 Task: Add Nature's Way B-100 Complex to the cart.
Action: Mouse pressed left at (25, 70)
Screenshot: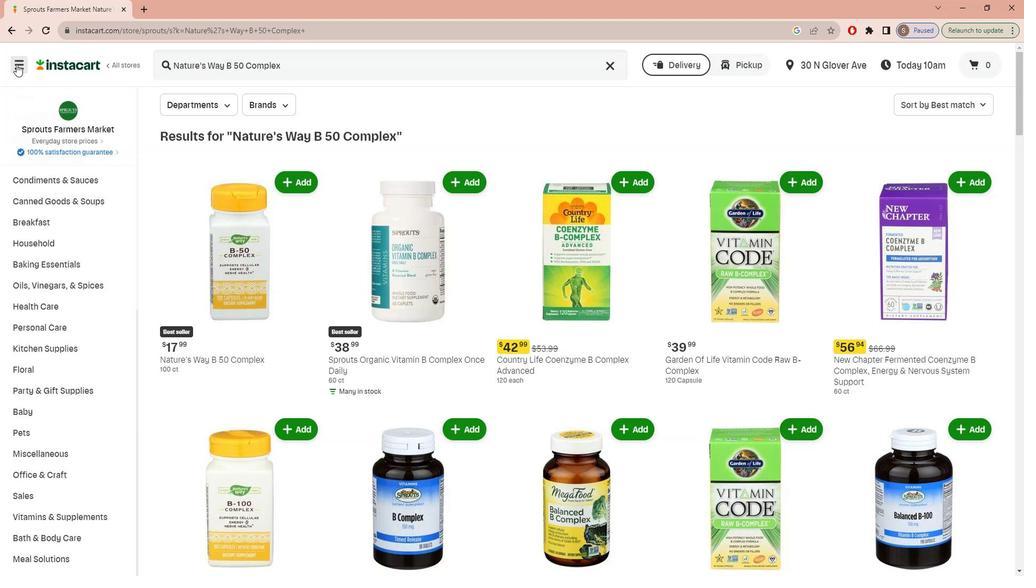 
Action: Mouse moved to (40, 139)
Screenshot: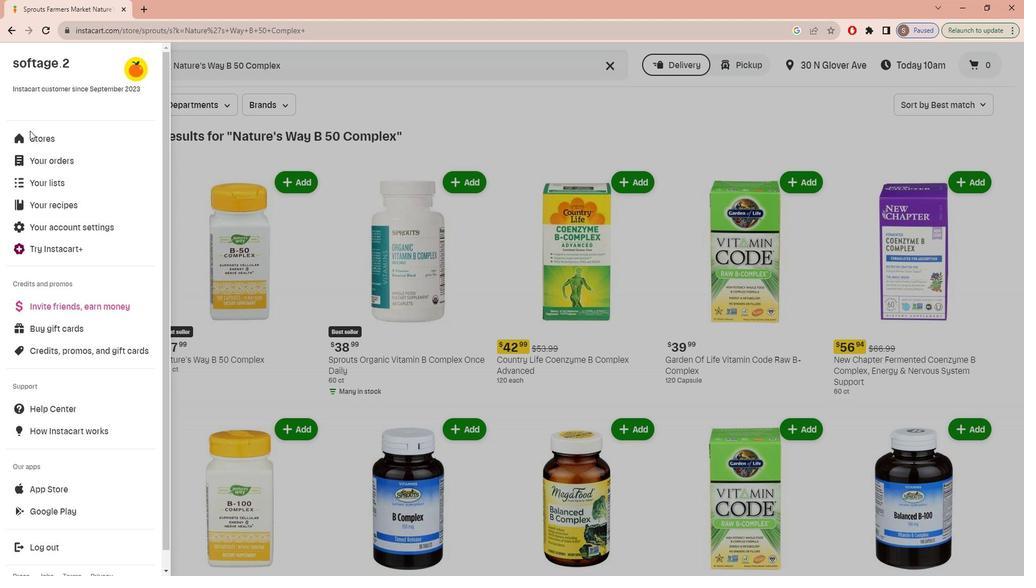 
Action: Mouse pressed left at (40, 139)
Screenshot: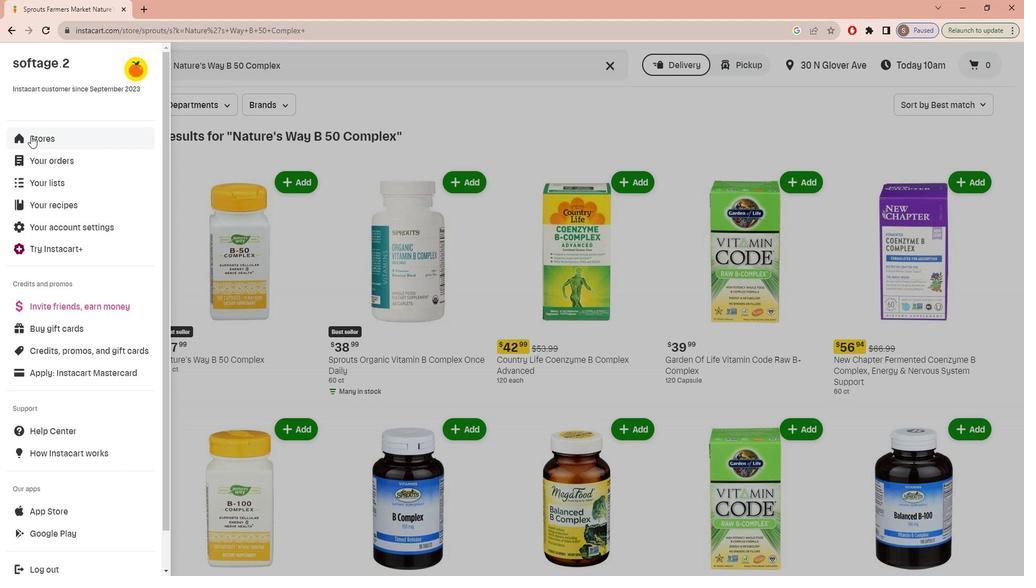 
Action: Mouse moved to (266, 106)
Screenshot: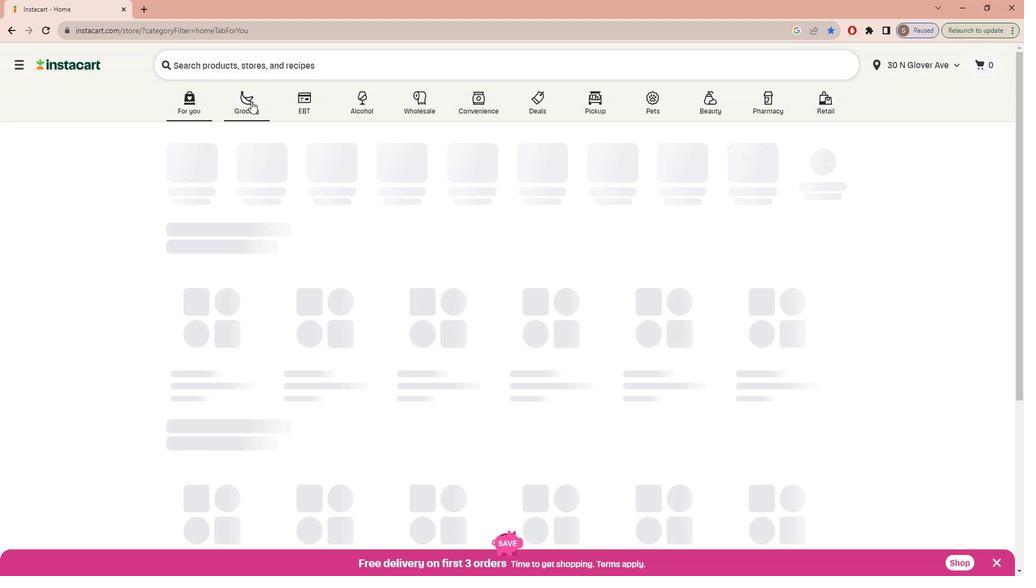 
Action: Mouse pressed left at (266, 106)
Screenshot: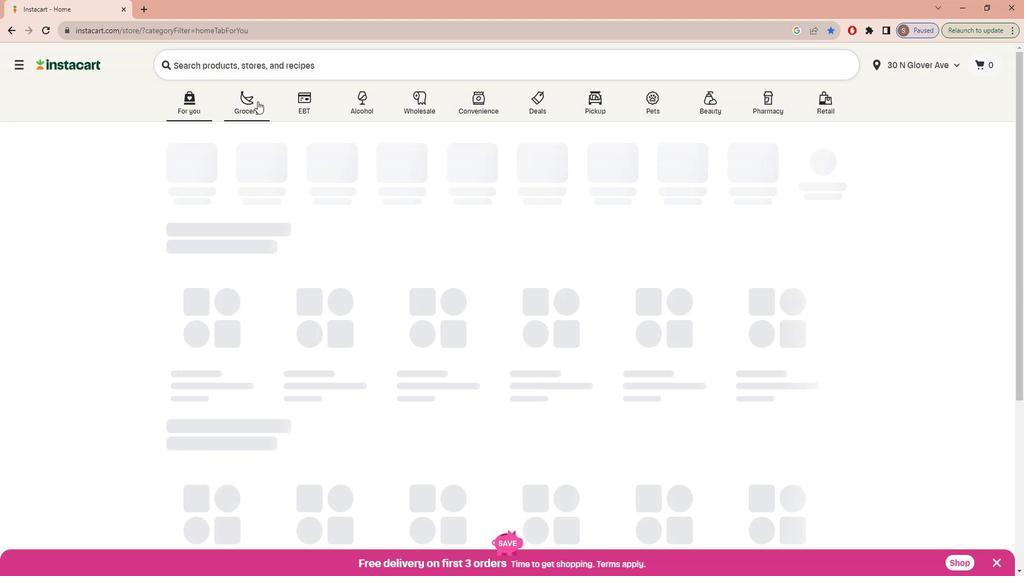 
Action: Mouse moved to (248, 311)
Screenshot: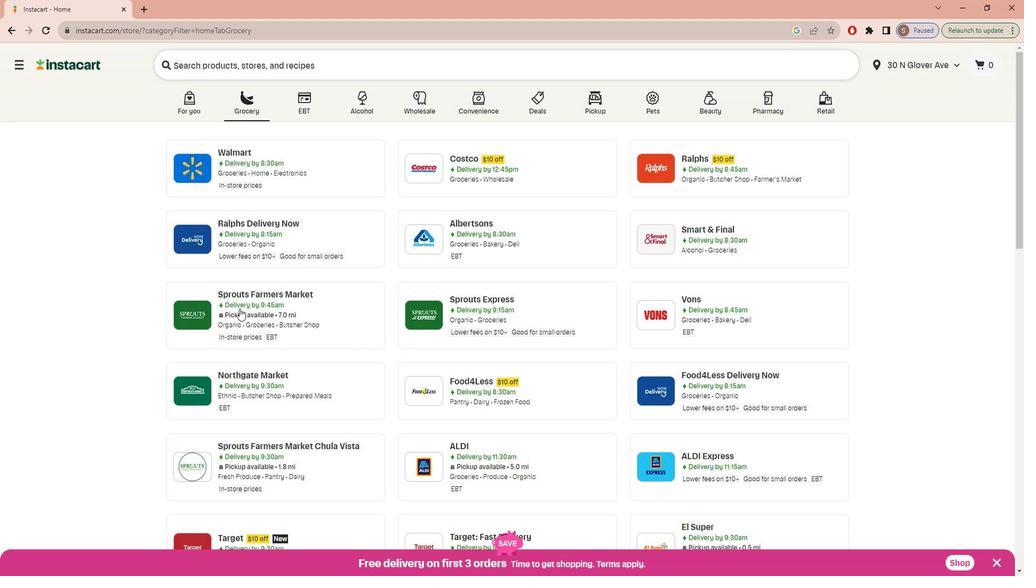 
Action: Mouse pressed left at (248, 311)
Screenshot: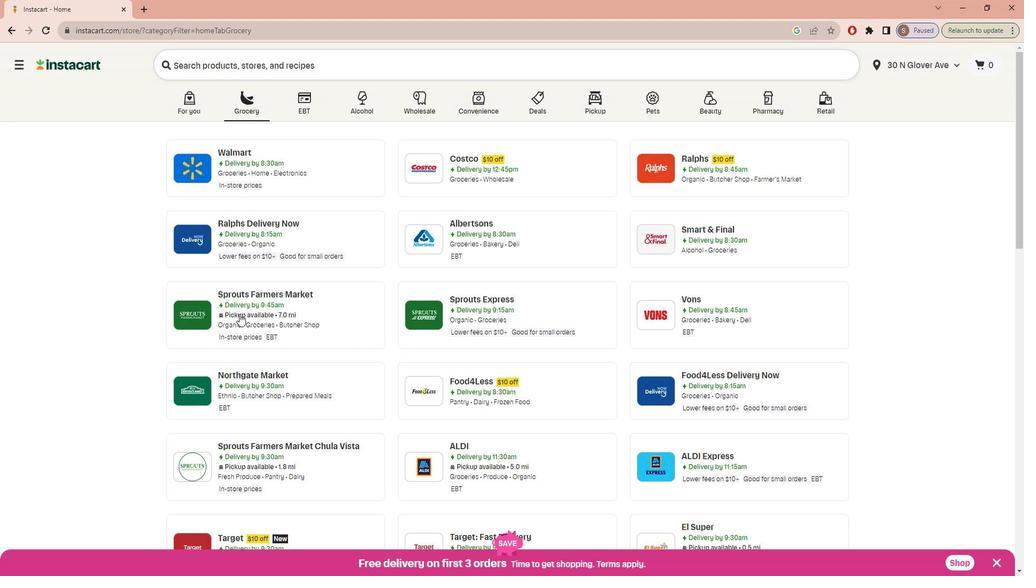 
Action: Mouse moved to (94, 312)
Screenshot: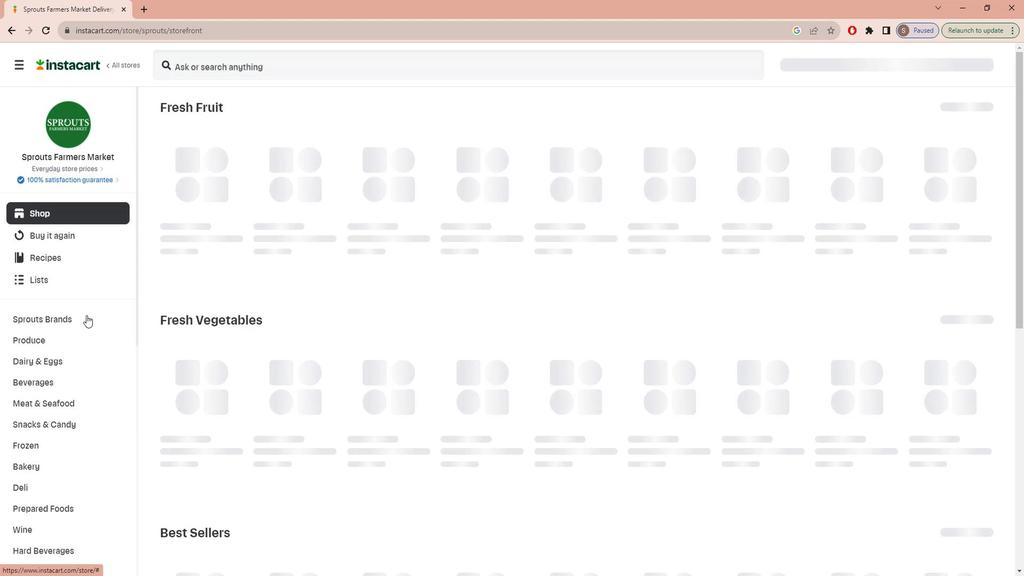 
Action: Mouse scrolled (94, 312) with delta (0, 0)
Screenshot: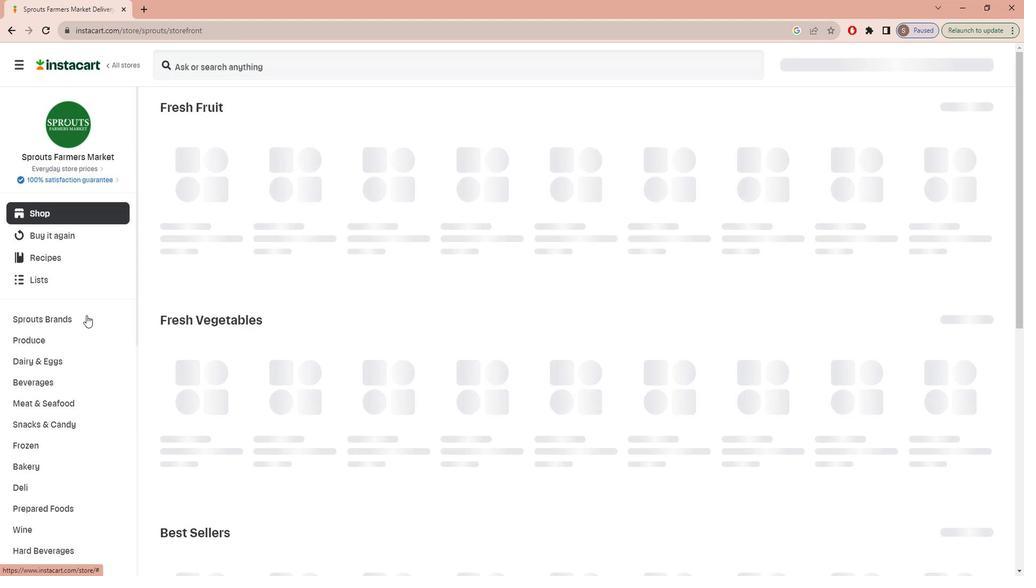 
Action: Mouse moved to (93, 313)
Screenshot: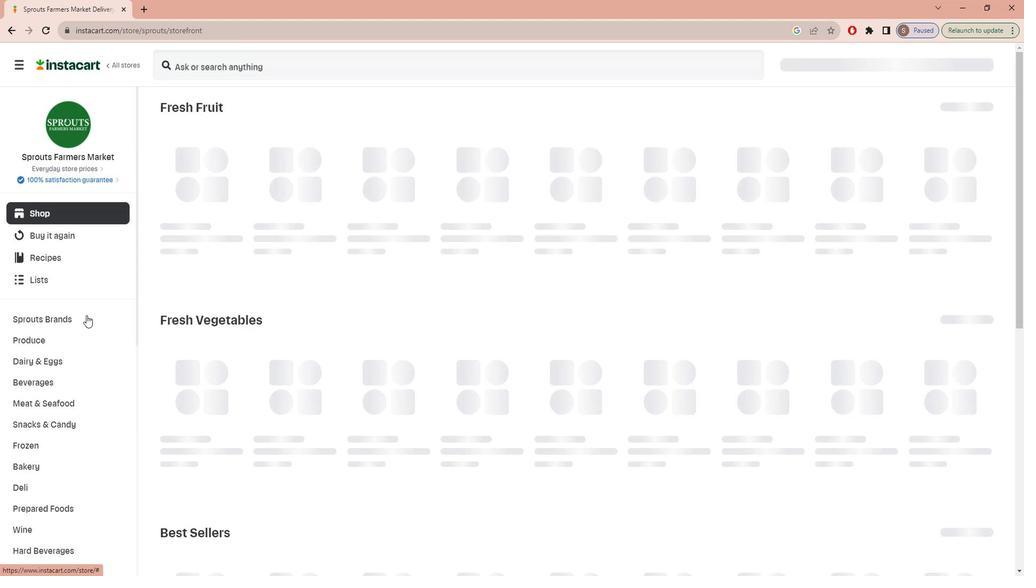 
Action: Mouse scrolled (93, 312) with delta (0, 0)
Screenshot: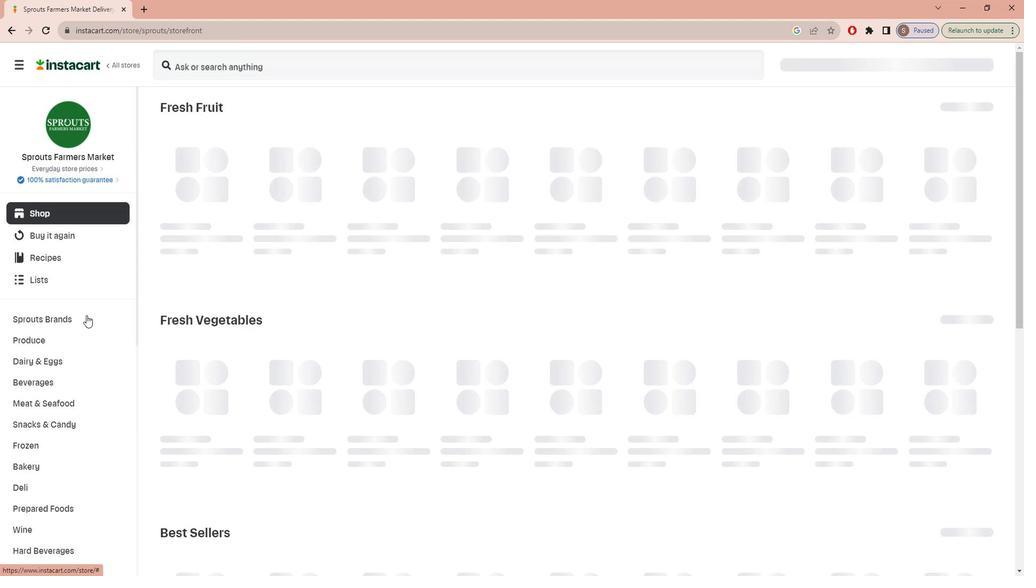 
Action: Mouse moved to (93, 313)
Screenshot: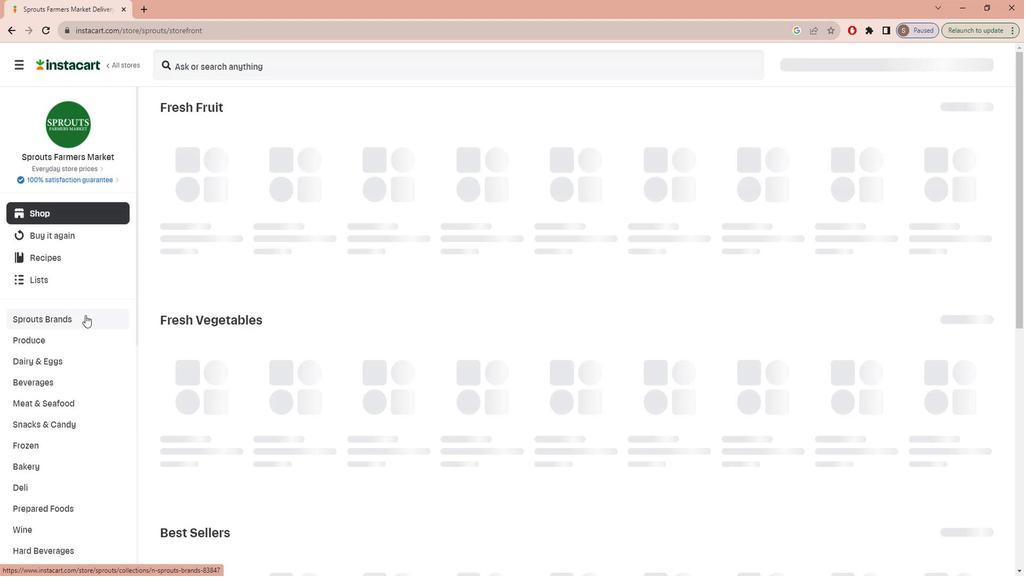 
Action: Mouse scrolled (93, 313) with delta (0, 0)
Screenshot: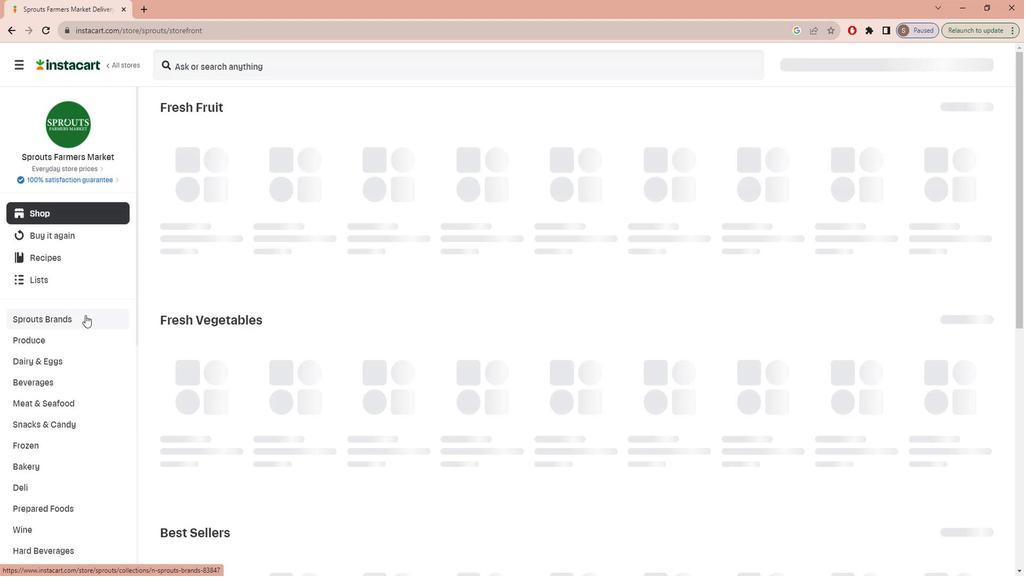 
Action: Mouse scrolled (93, 313) with delta (0, 0)
Screenshot: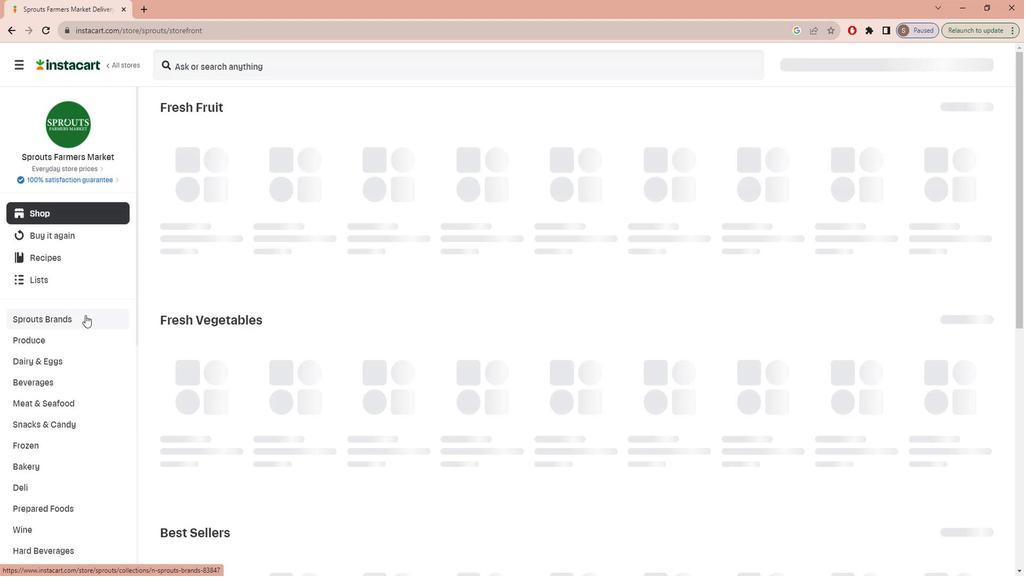 
Action: Mouse scrolled (93, 313) with delta (0, 0)
Screenshot: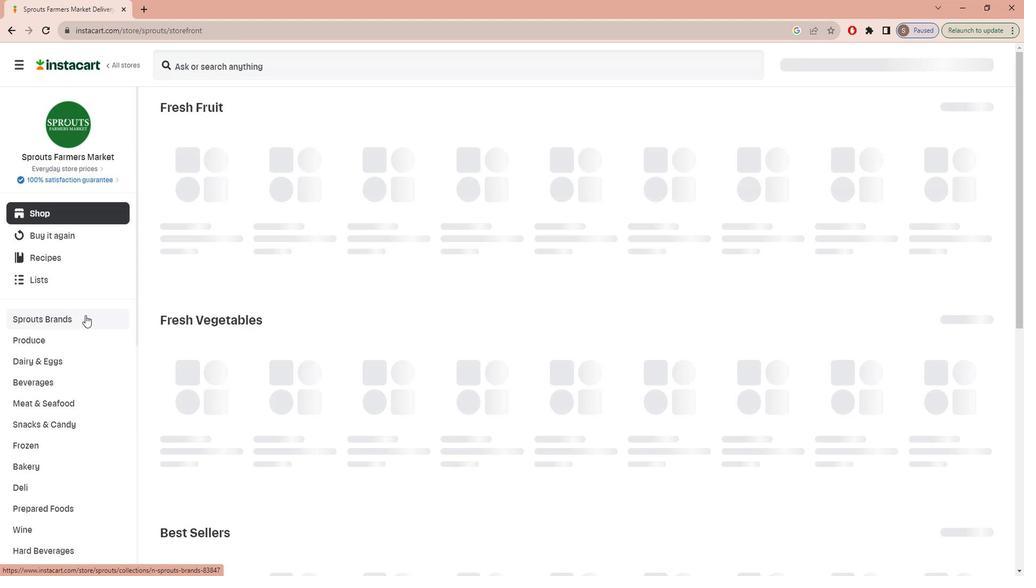 
Action: Mouse scrolled (93, 313) with delta (0, 0)
Screenshot: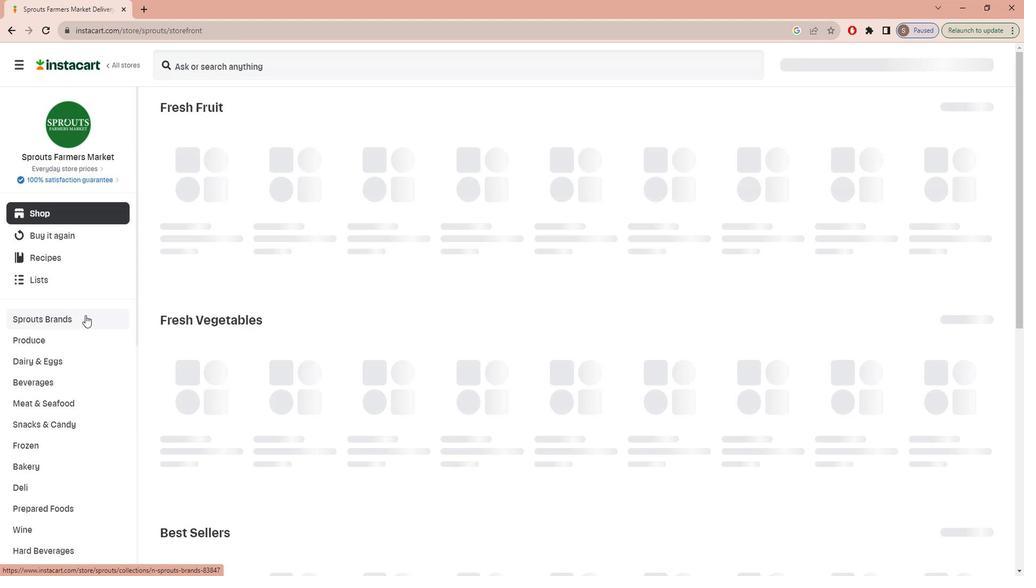 
Action: Mouse scrolled (93, 313) with delta (0, 0)
Screenshot: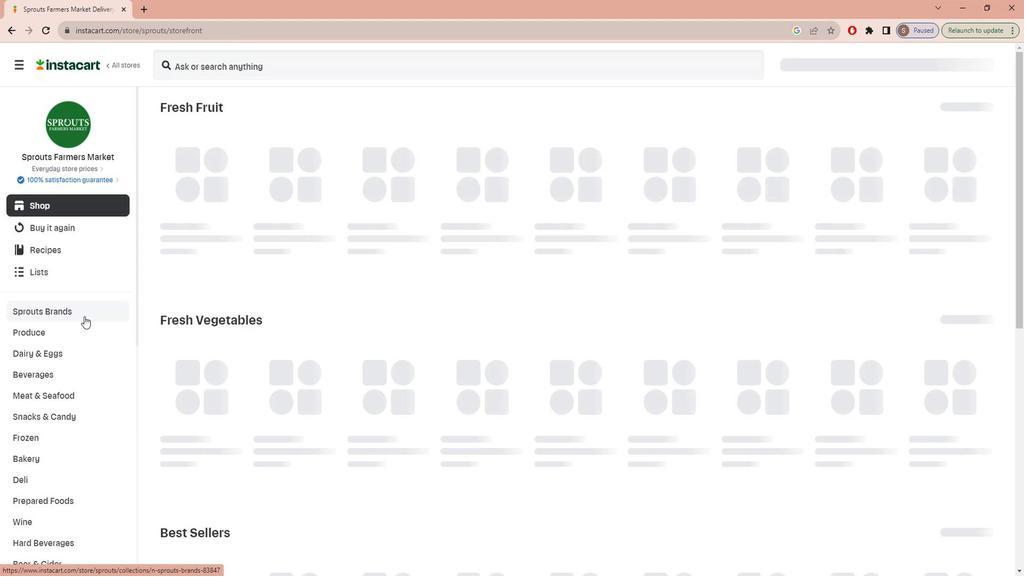
Action: Mouse scrolled (93, 313) with delta (0, 0)
Screenshot: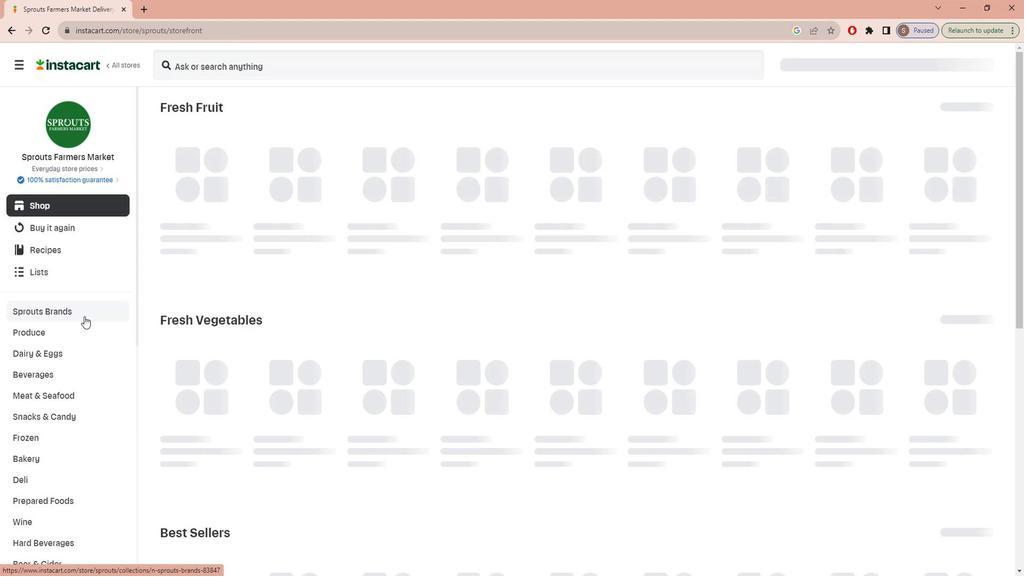 
Action: Mouse scrolled (93, 313) with delta (0, 0)
Screenshot: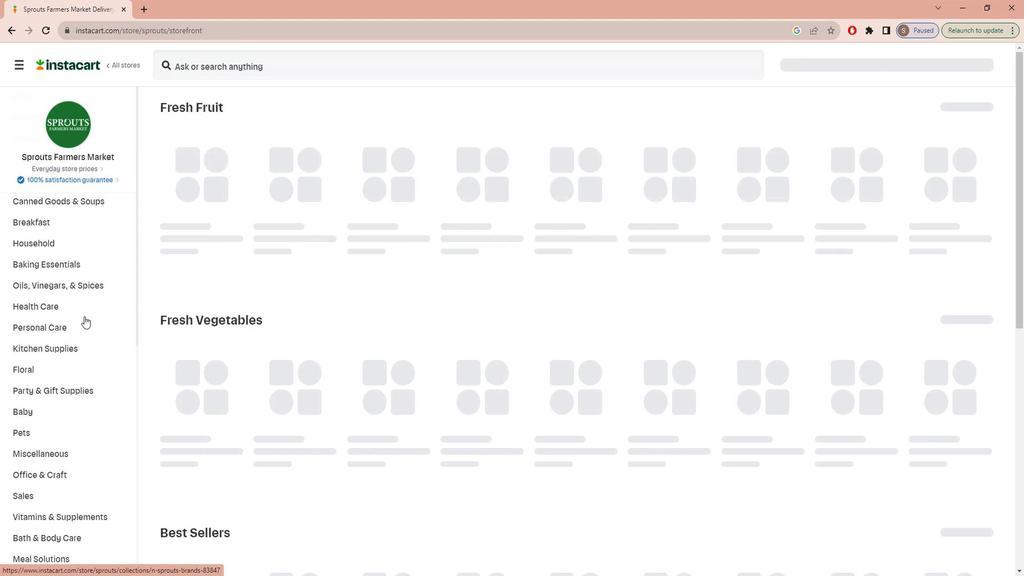 
Action: Mouse scrolled (93, 313) with delta (0, 0)
Screenshot: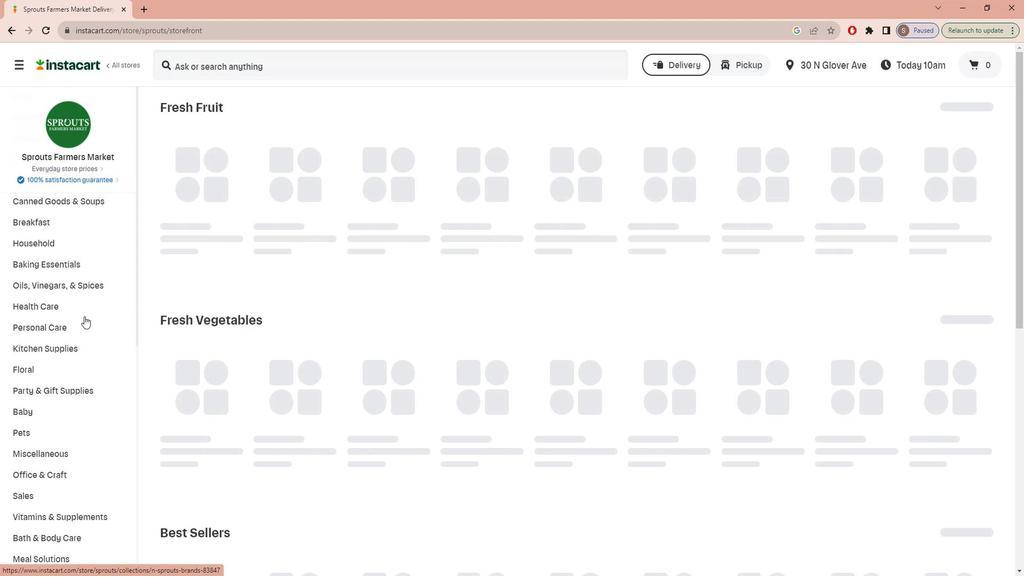
Action: Mouse scrolled (93, 313) with delta (0, 0)
Screenshot: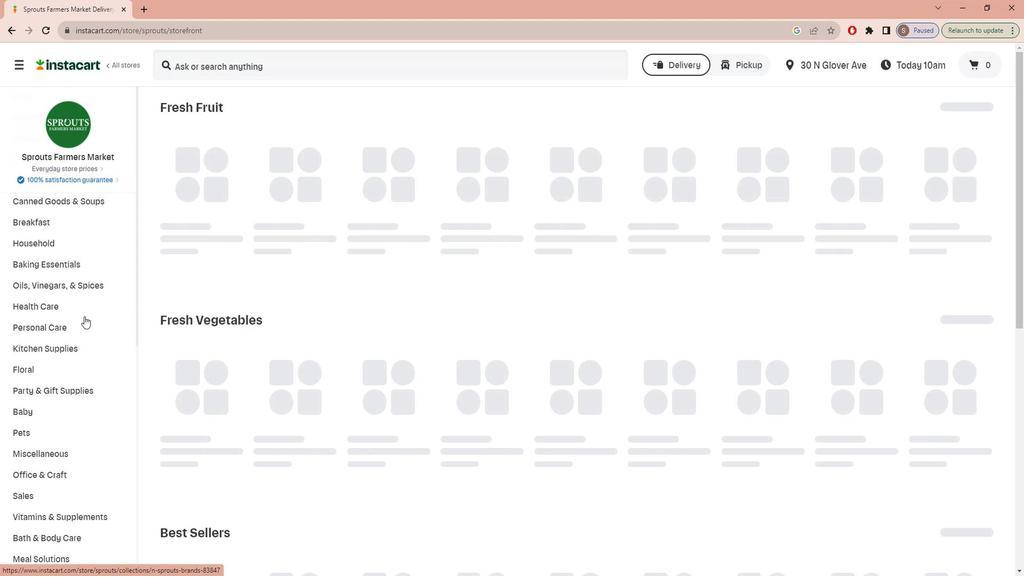 
Action: Mouse scrolled (93, 313) with delta (0, 0)
Screenshot: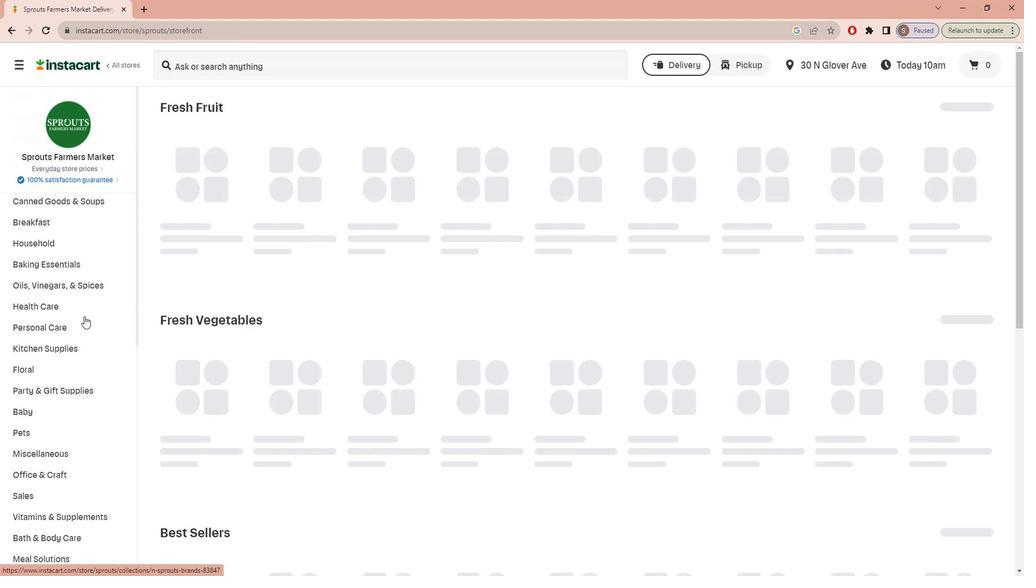 
Action: Mouse scrolled (93, 313) with delta (0, 0)
Screenshot: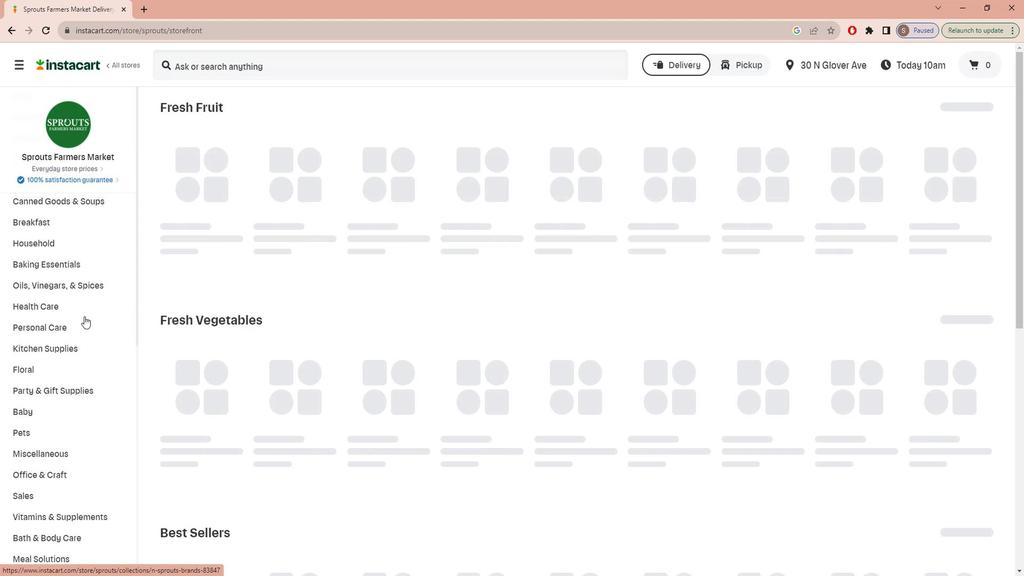 
Action: Mouse scrolled (93, 313) with delta (0, 0)
Screenshot: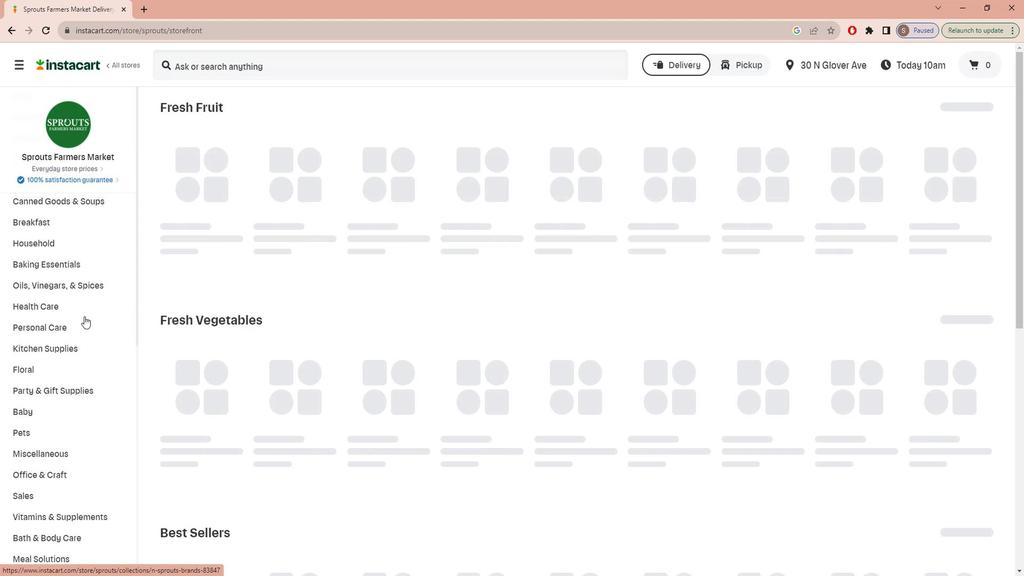 
Action: Mouse moved to (76, 502)
Screenshot: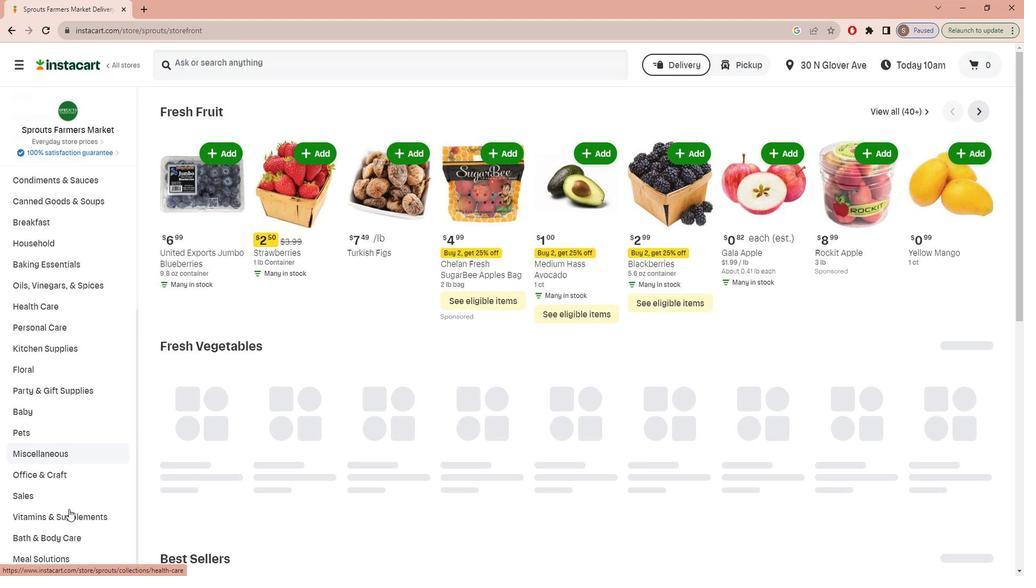
Action: Mouse pressed left at (76, 502)
Screenshot: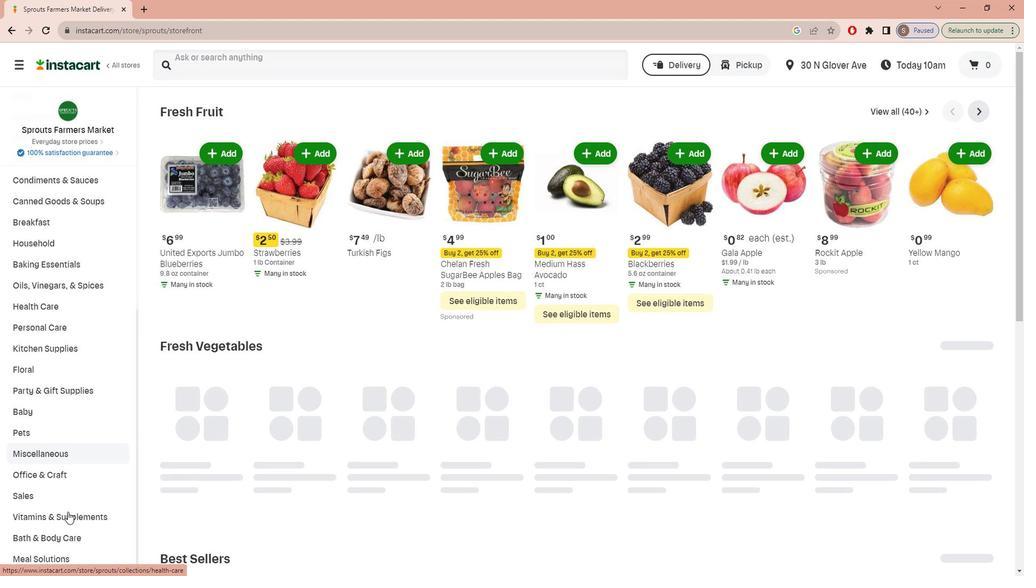 
Action: Mouse moved to (1004, 140)
Screenshot: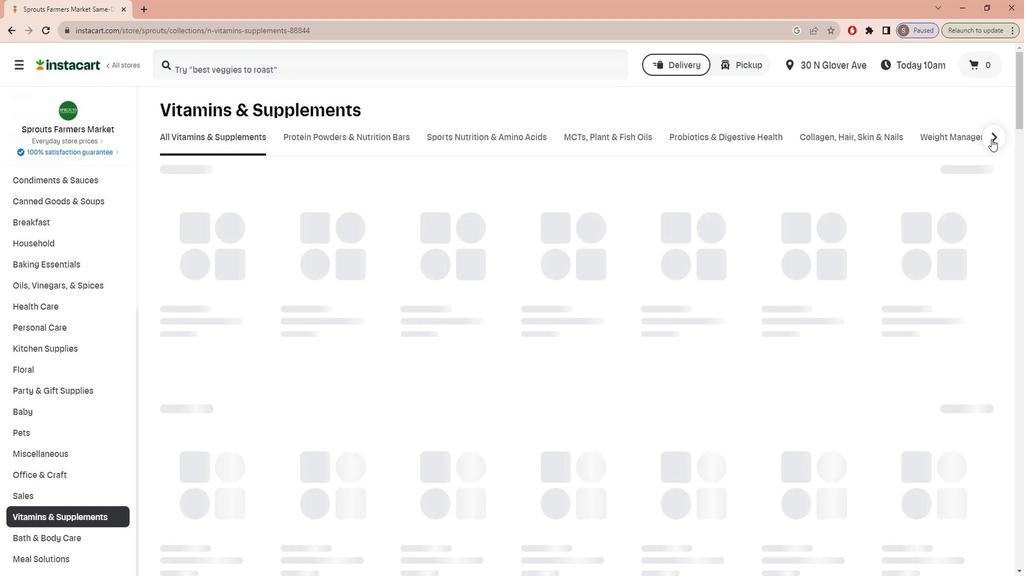 
Action: Mouse pressed left at (1004, 140)
Screenshot: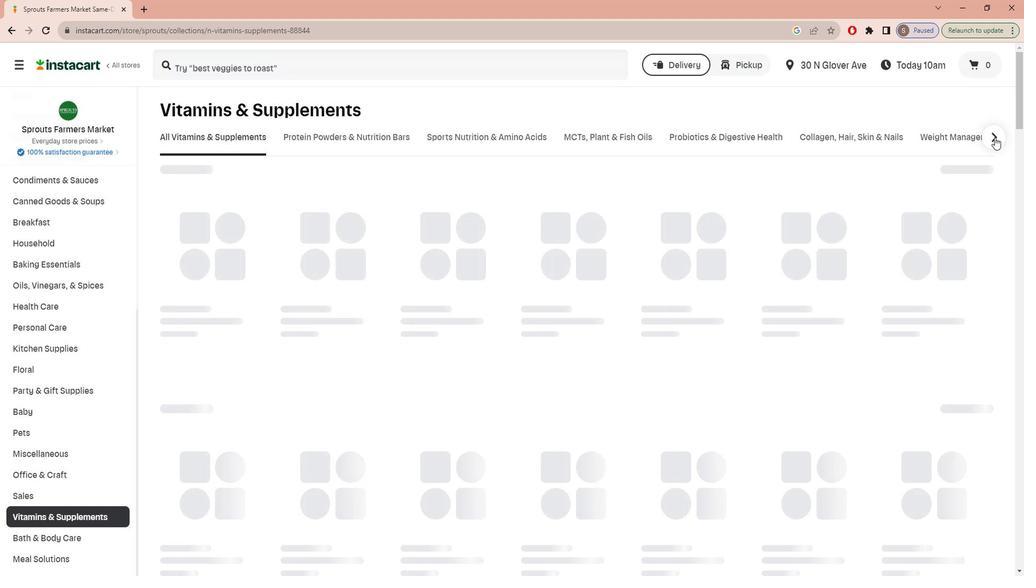 
Action: Mouse moved to (743, 139)
Screenshot: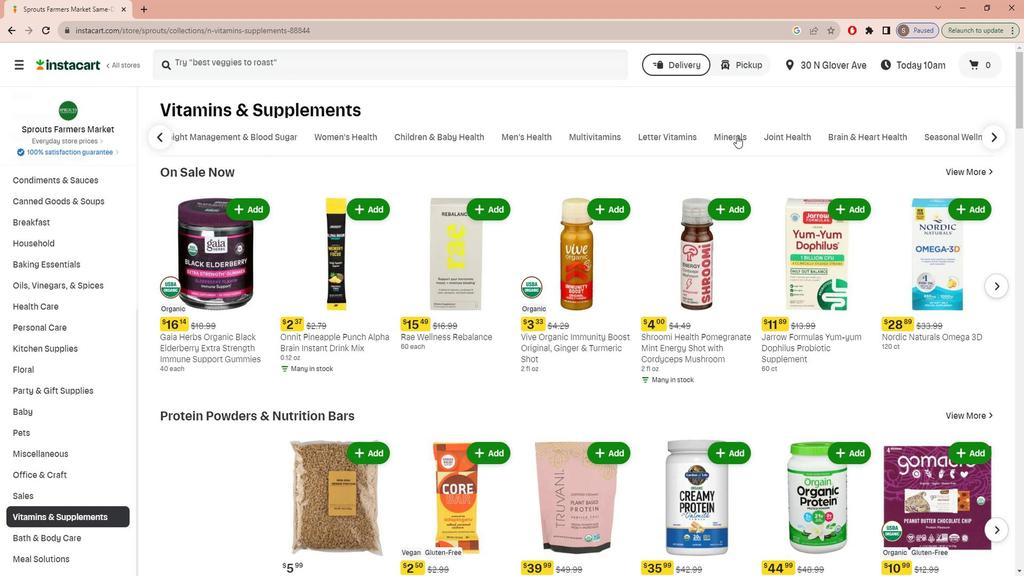 
Action: Mouse pressed left at (743, 139)
Screenshot: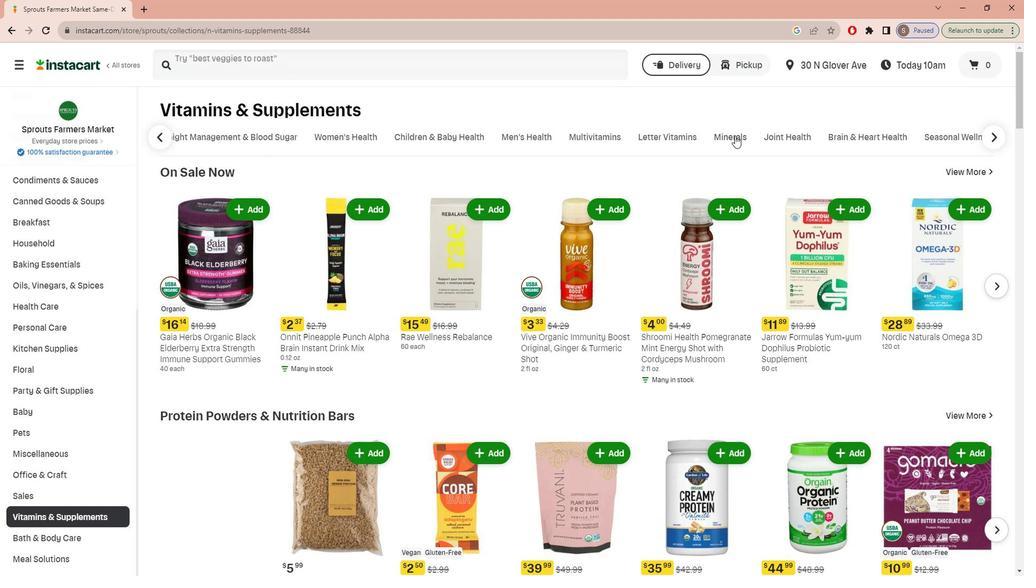 
Action: Mouse moved to (383, 66)
Screenshot: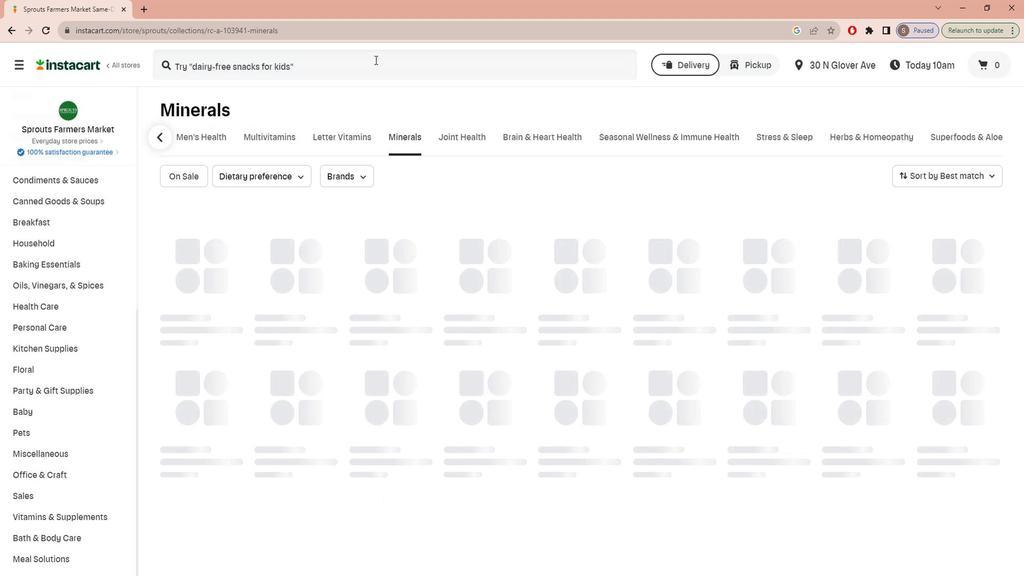 
Action: Mouse pressed left at (383, 66)
Screenshot: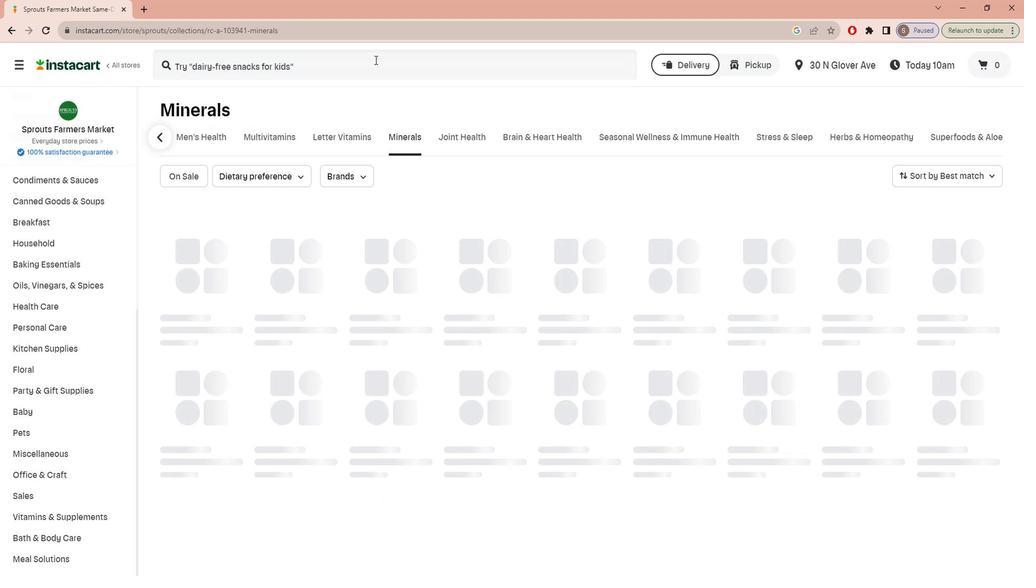
Action: Key pressed n<Key.caps_lock>ATURE'S<Key.space><Key.caps_lock>w<Key.caps_lock>AY<Key.space><Key.caps_lock>b-100<Key.space>c<Key.caps_lock>OML<Key.backspace>PLEX<Key.space><Key.enter>
Screenshot: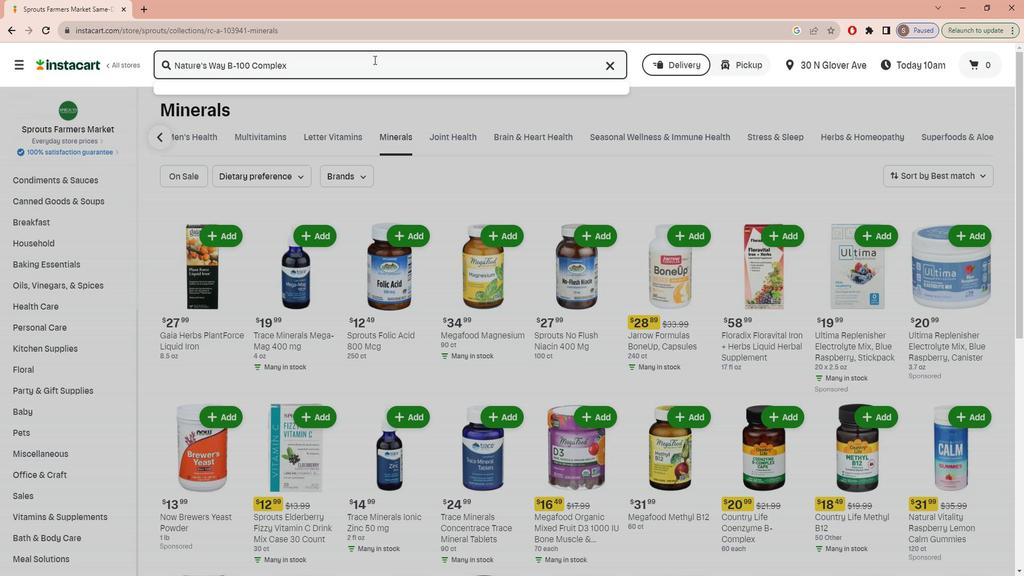 
Action: Mouse moved to (304, 184)
Screenshot: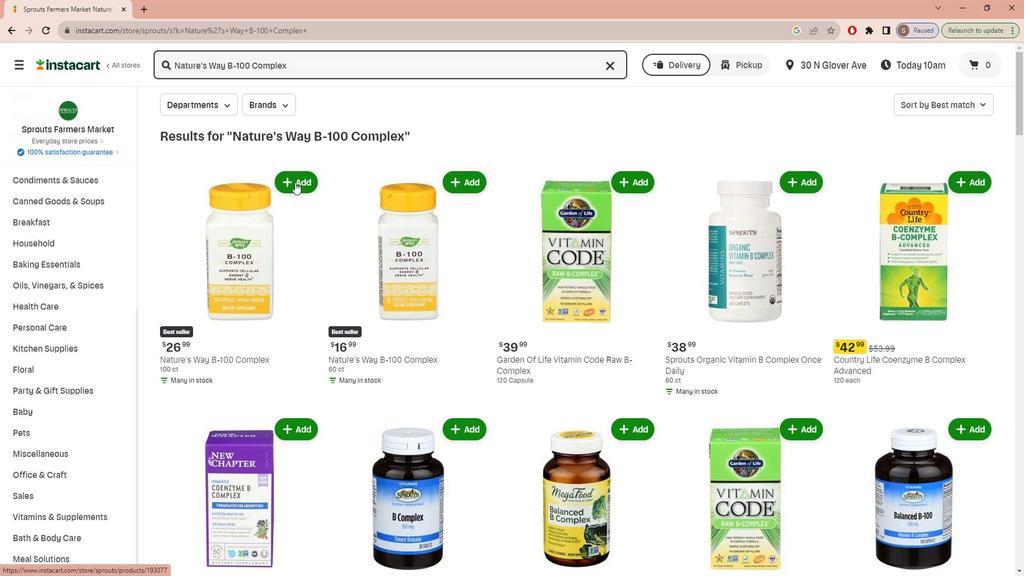 
Action: Mouse pressed left at (304, 184)
Screenshot: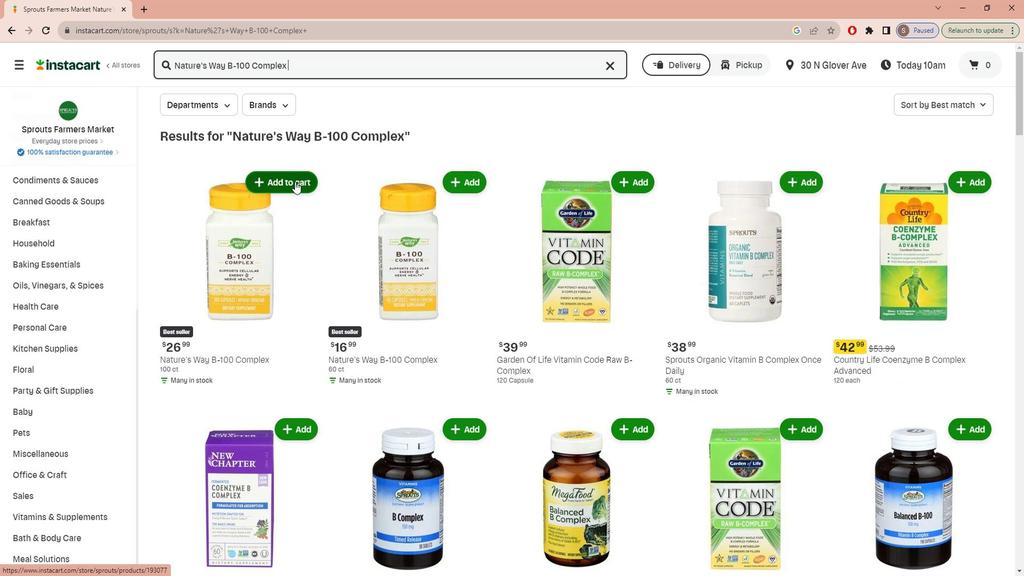 
Action: Mouse moved to (332, 289)
Screenshot: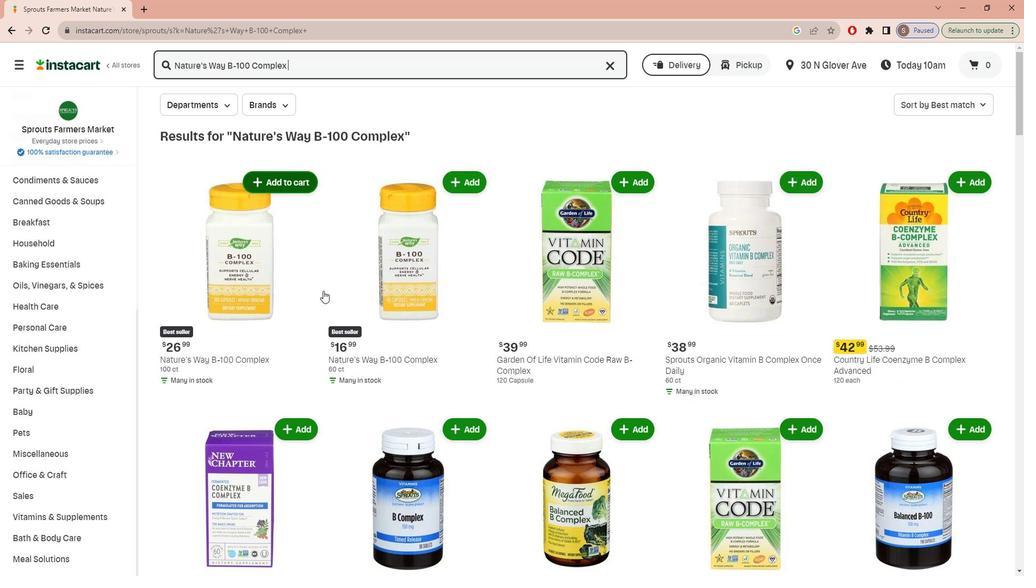 
